 Task: Start in the project AgileFocus the sprint 'Dependency Management Sprint', with a duration of 1 week. Start in the project AgileFocus the sprint 'Dependency Management Sprint', with a duration of 3 weeks. Start in the project AgileFocus the sprint 'Dependency Management Sprint', with a duration of 2 weeks
Action: Mouse moved to (923, 224)
Screenshot: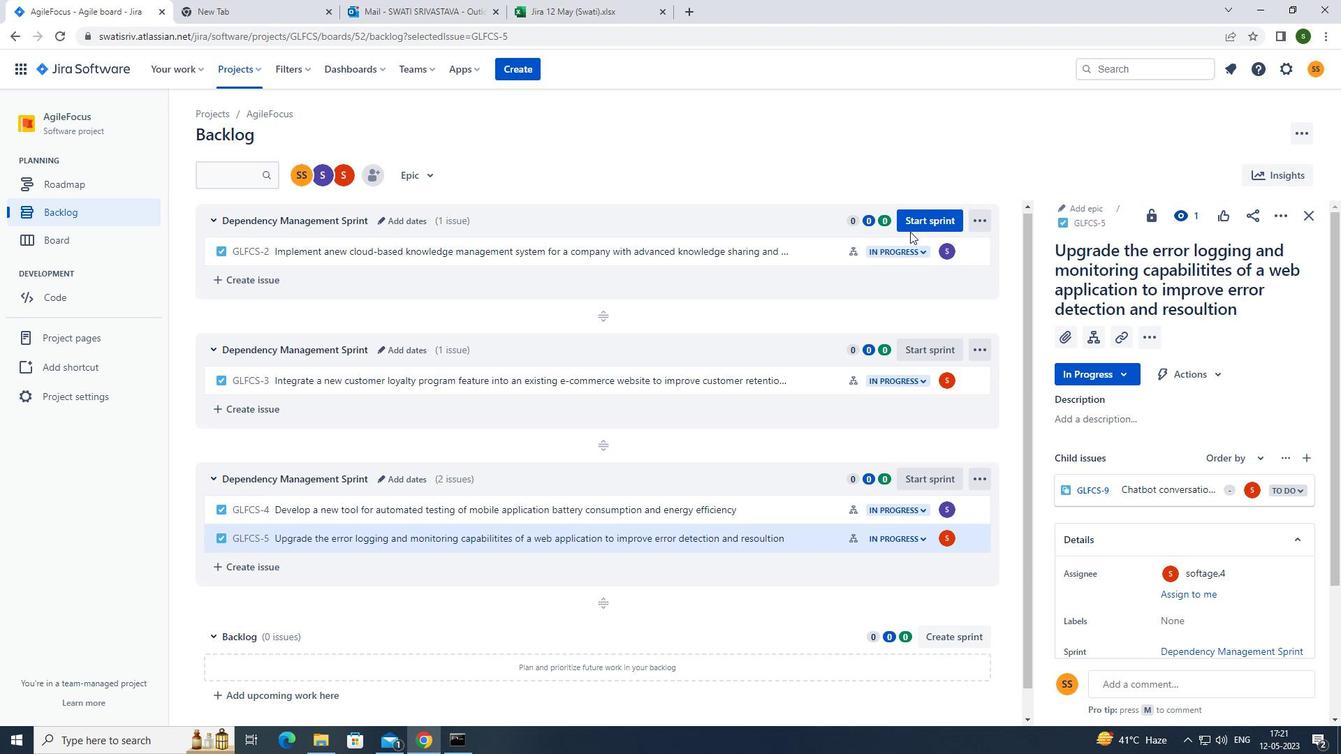 
Action: Mouse pressed left at (923, 224)
Screenshot: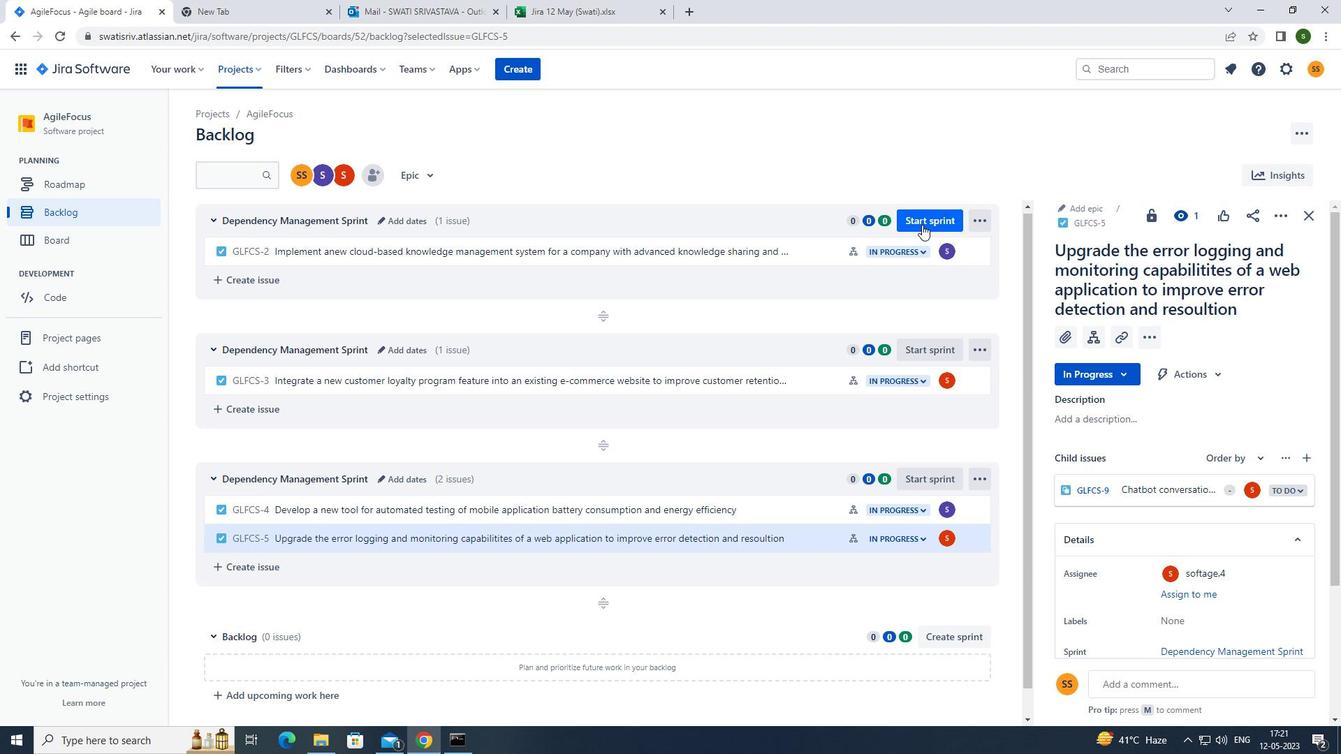 
Action: Mouse moved to (621, 243)
Screenshot: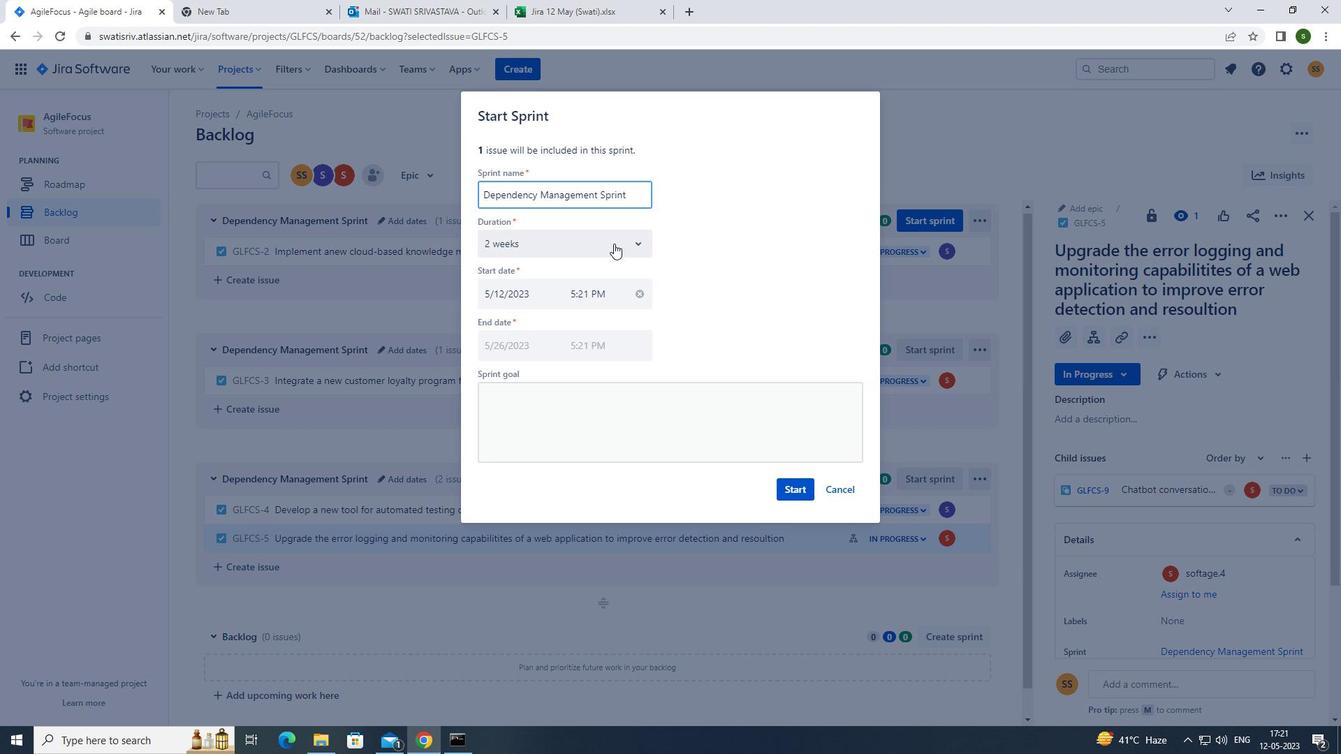 
Action: Mouse pressed left at (621, 243)
Screenshot: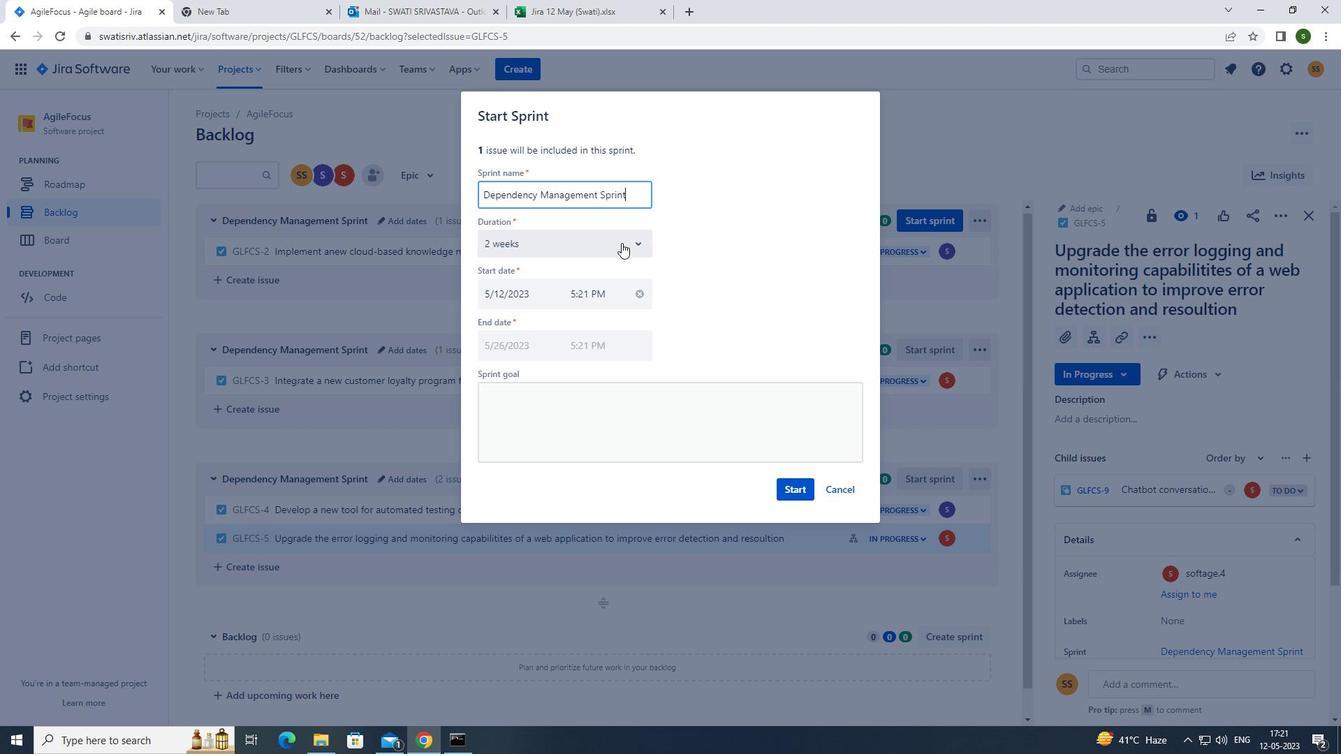 
Action: Mouse moved to (585, 281)
Screenshot: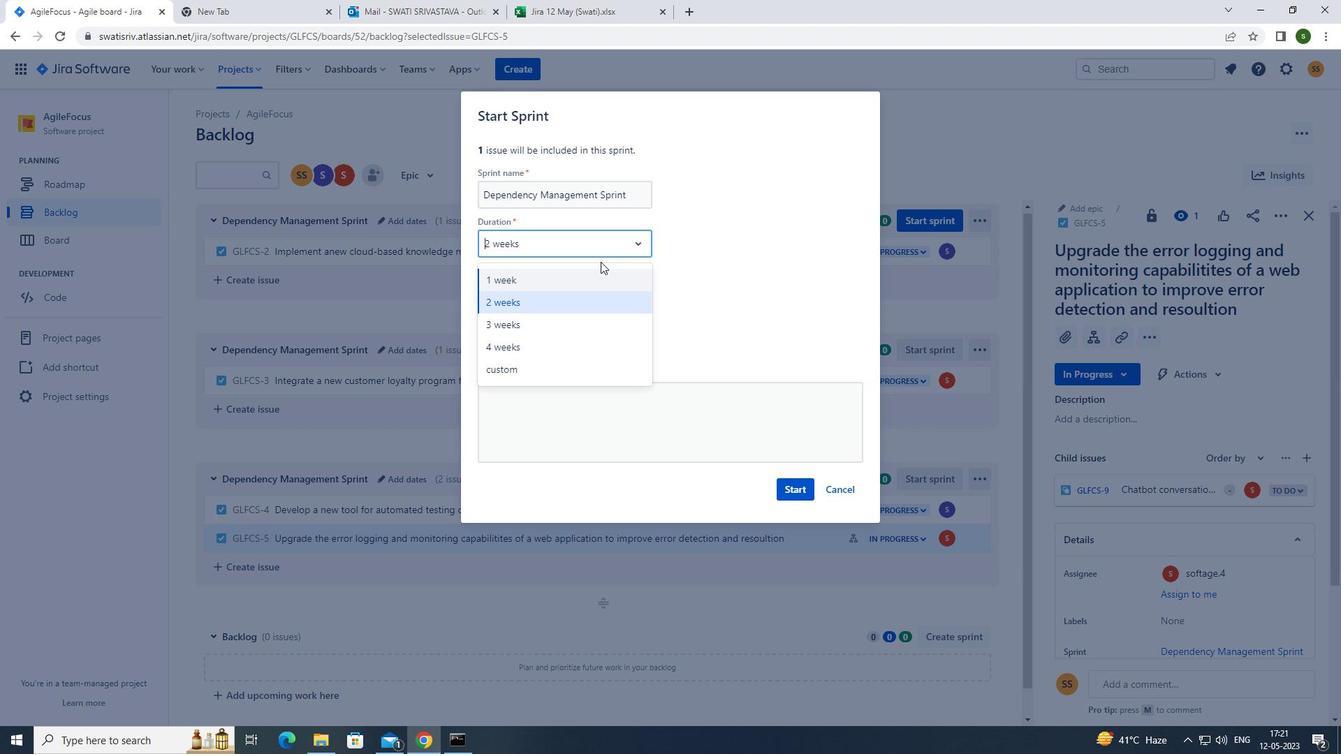 
Action: Mouse pressed left at (585, 281)
Screenshot: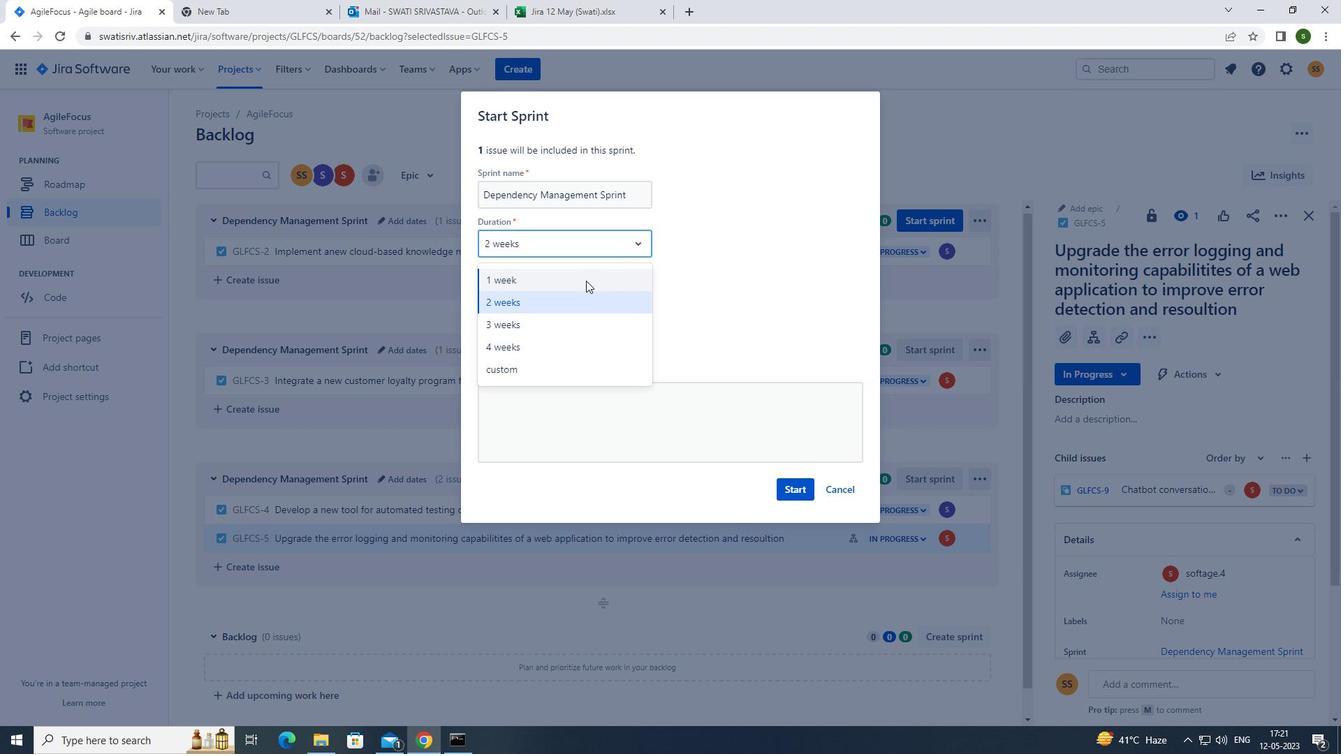 
Action: Mouse moved to (791, 491)
Screenshot: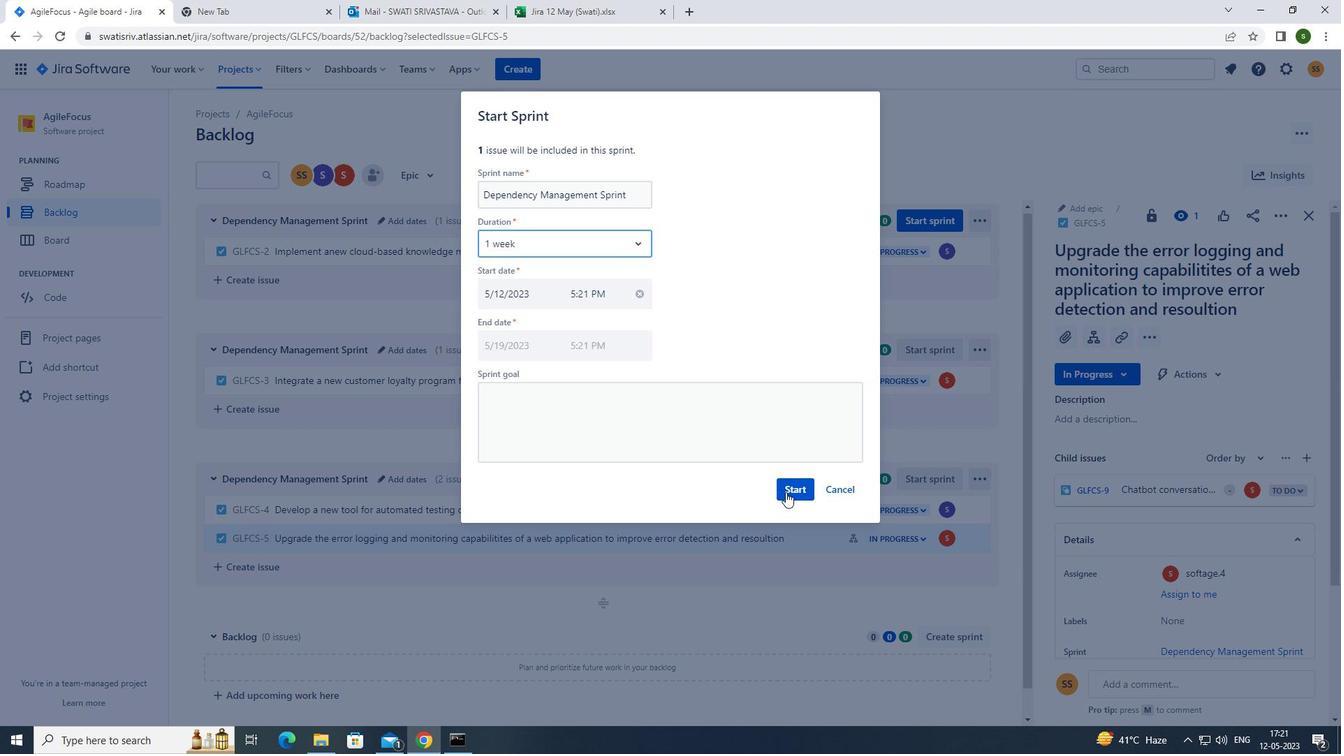 
Action: Mouse pressed left at (791, 491)
Screenshot: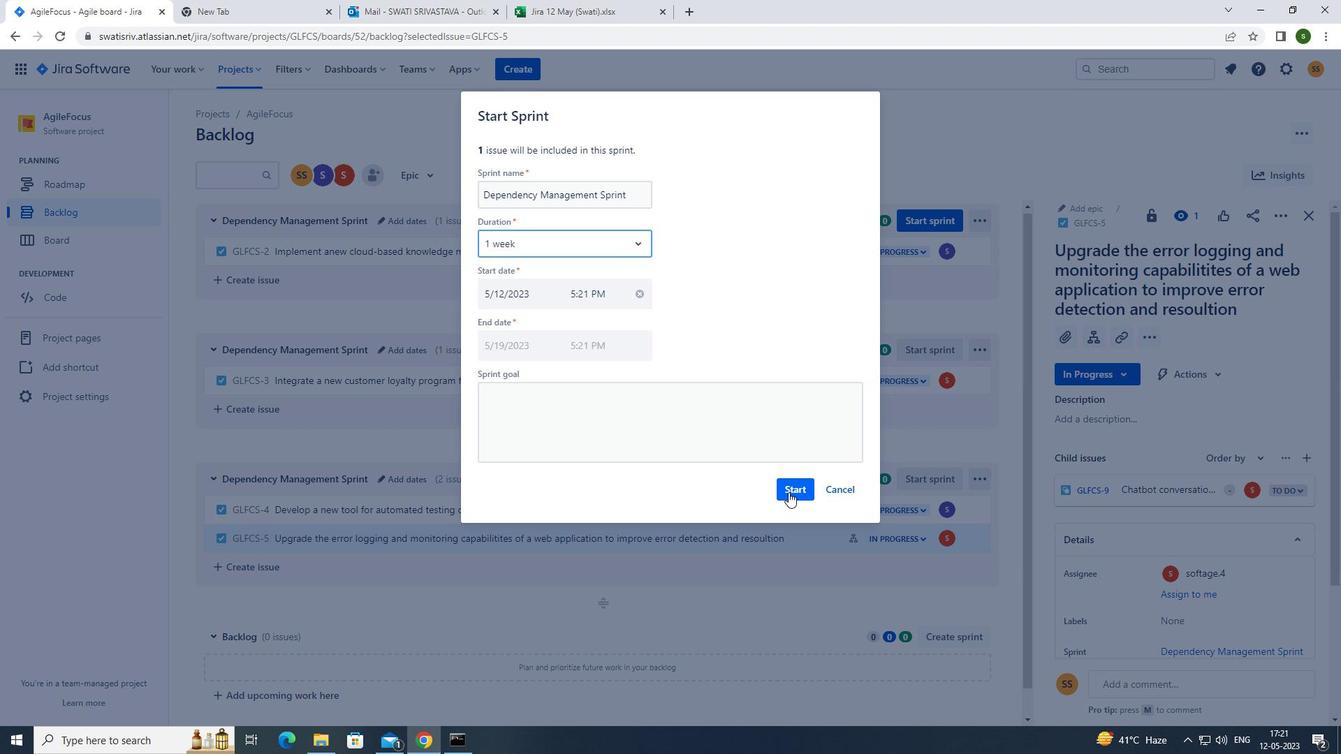 
Action: Mouse moved to (104, 213)
Screenshot: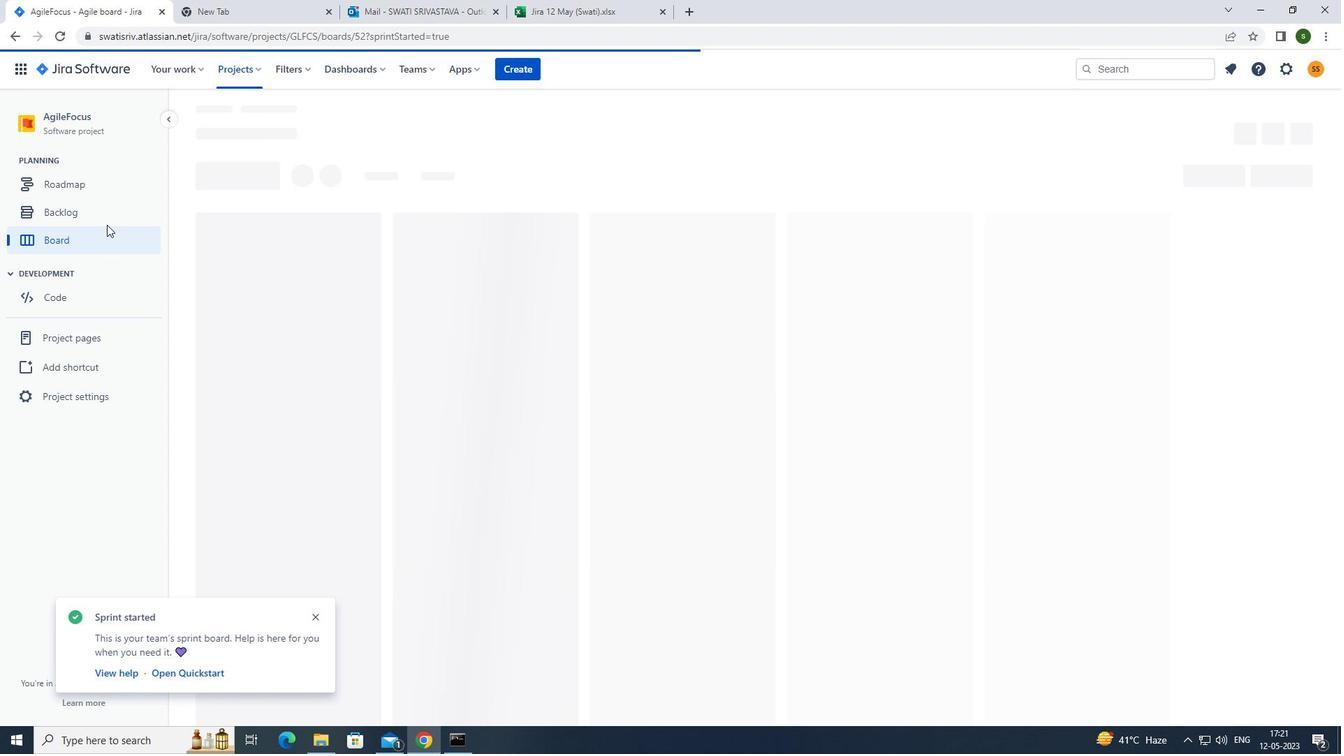 
Action: Mouse pressed left at (104, 213)
Screenshot: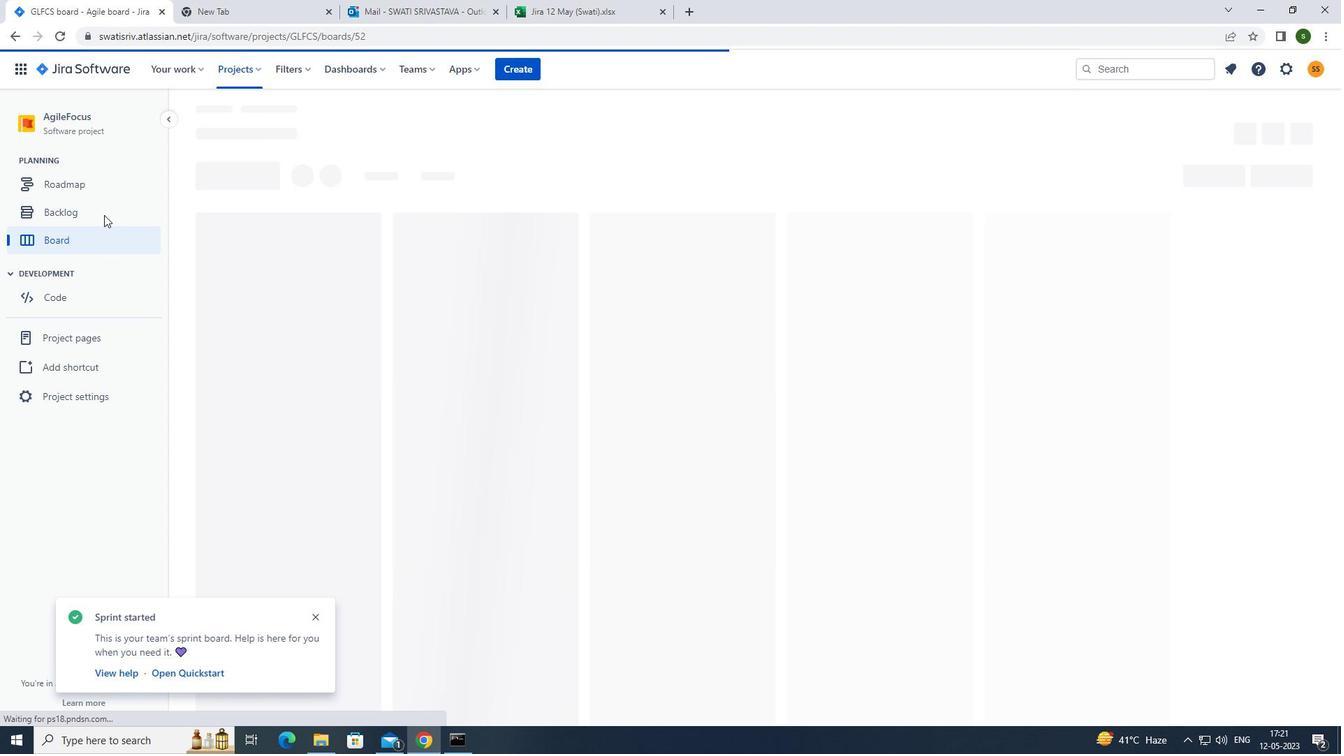 
Action: Mouse moved to (99, 212)
Screenshot: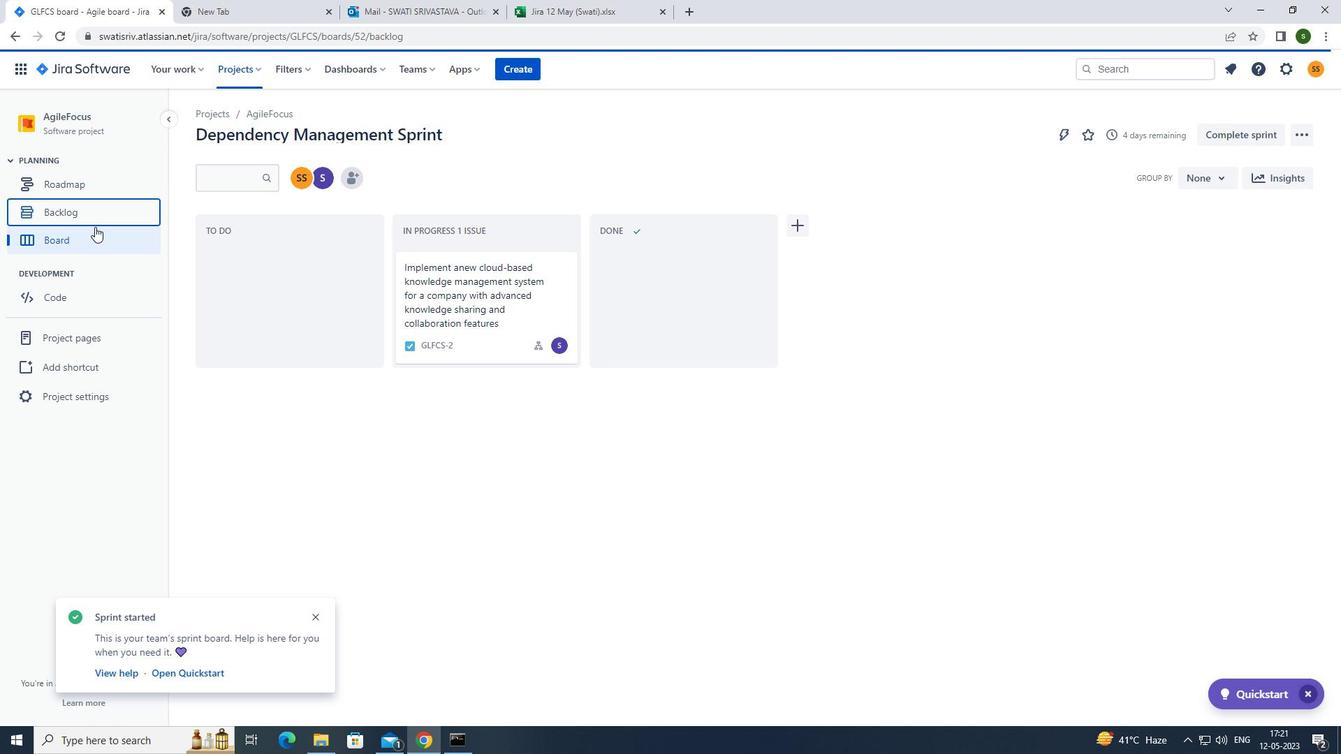 
Action: Mouse pressed left at (99, 212)
Screenshot: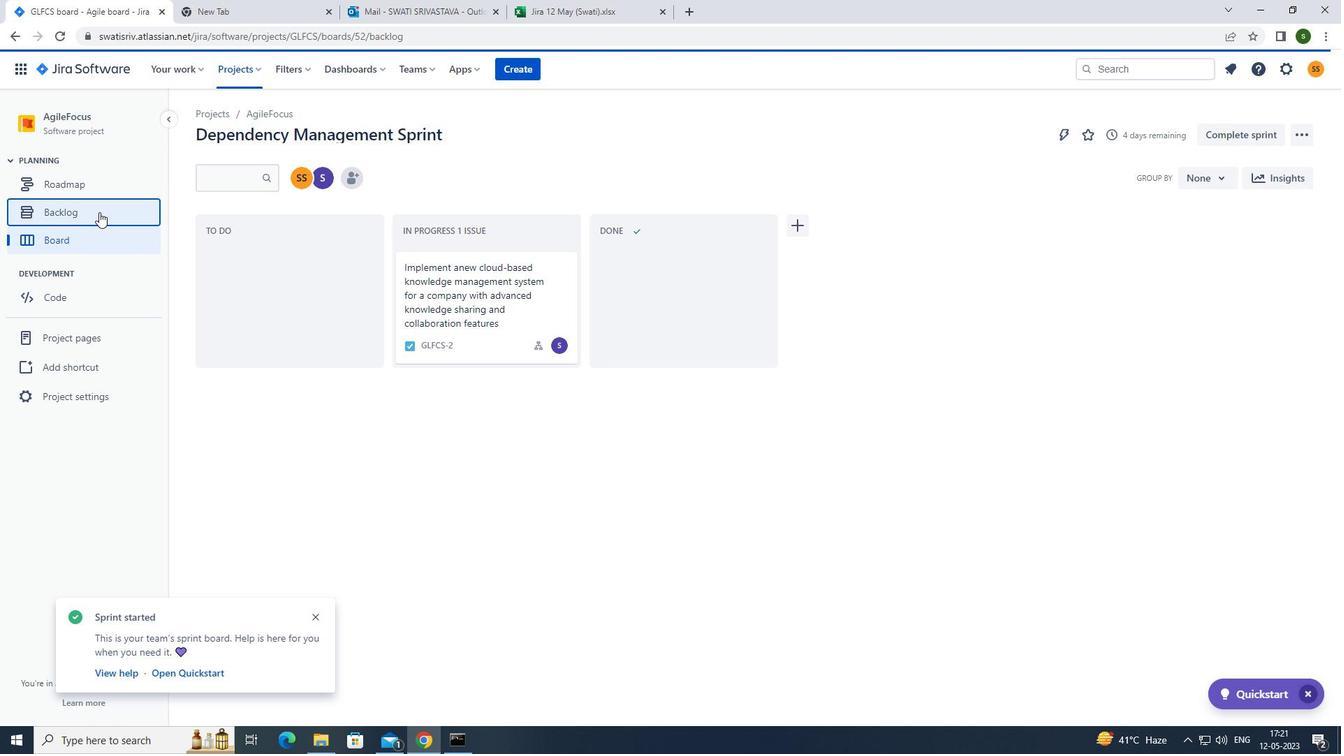 
Action: Mouse moved to (1225, 344)
Screenshot: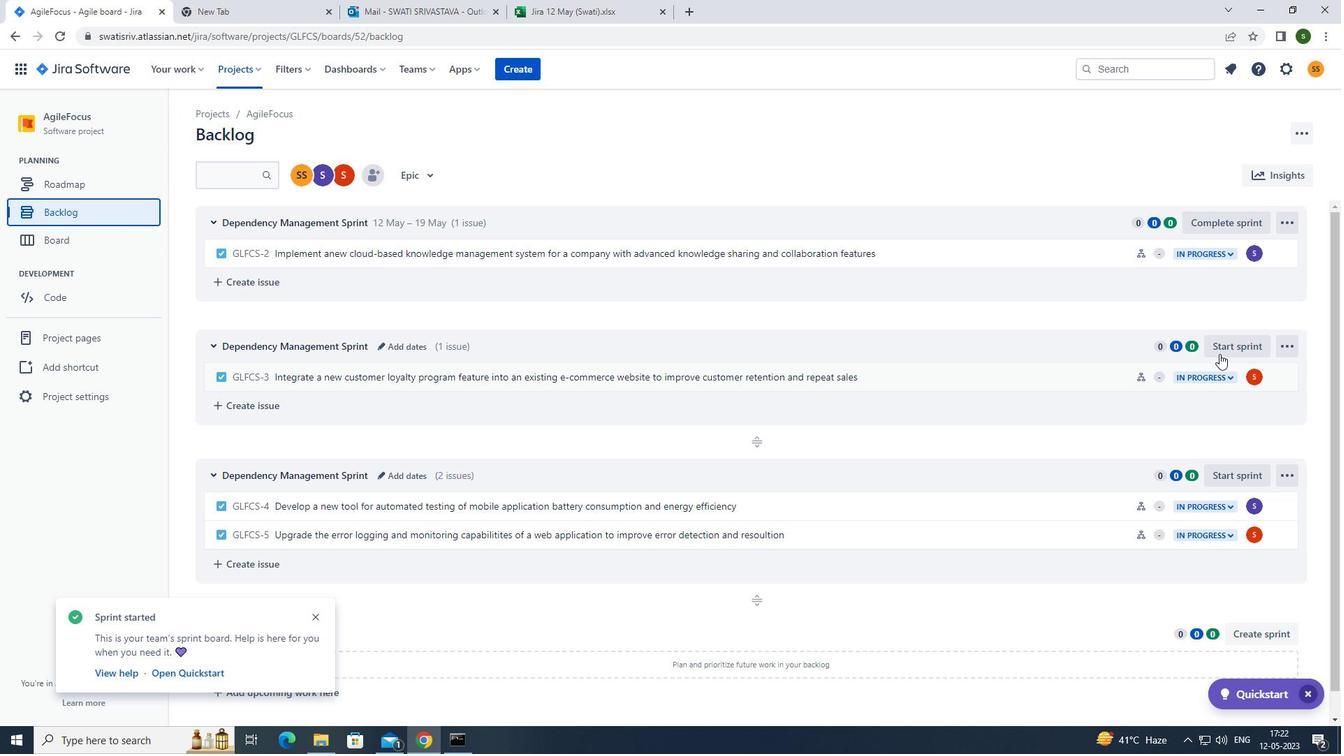 
Action: Mouse pressed left at (1225, 344)
Screenshot: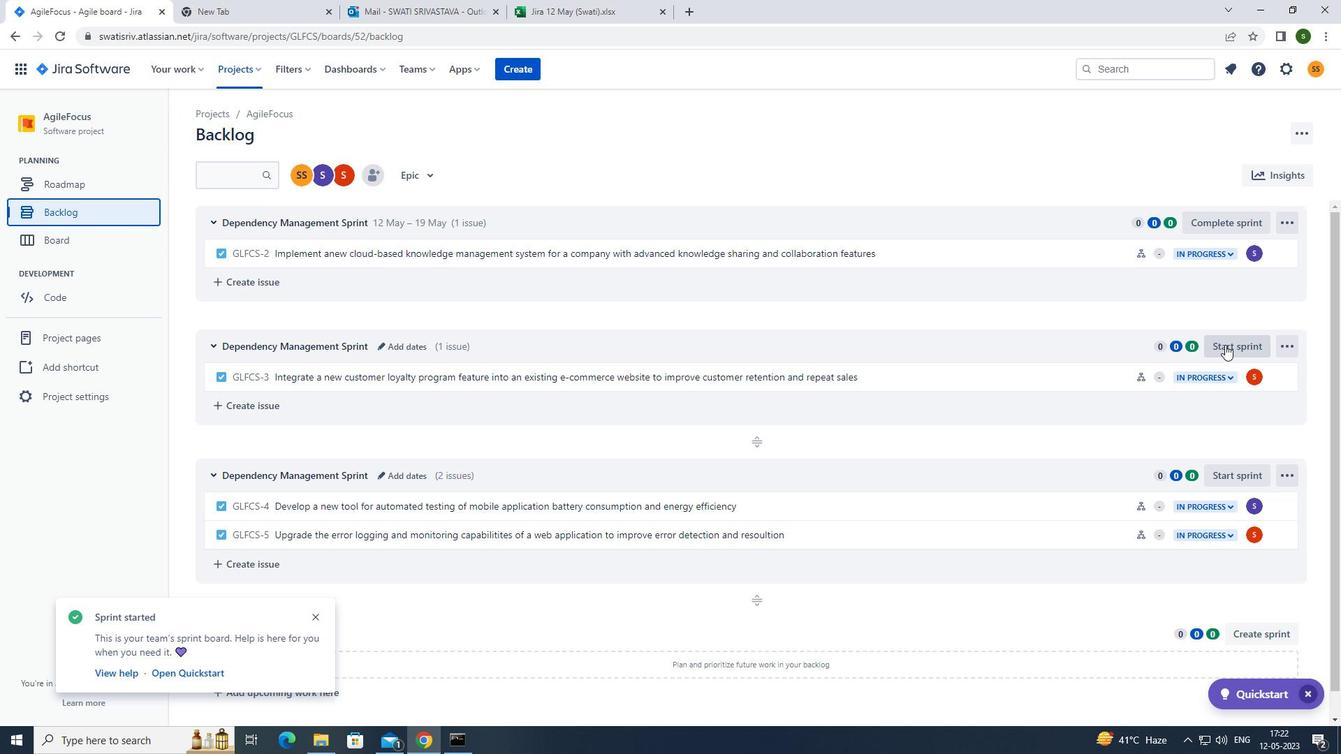 
Action: Mouse moved to (627, 240)
Screenshot: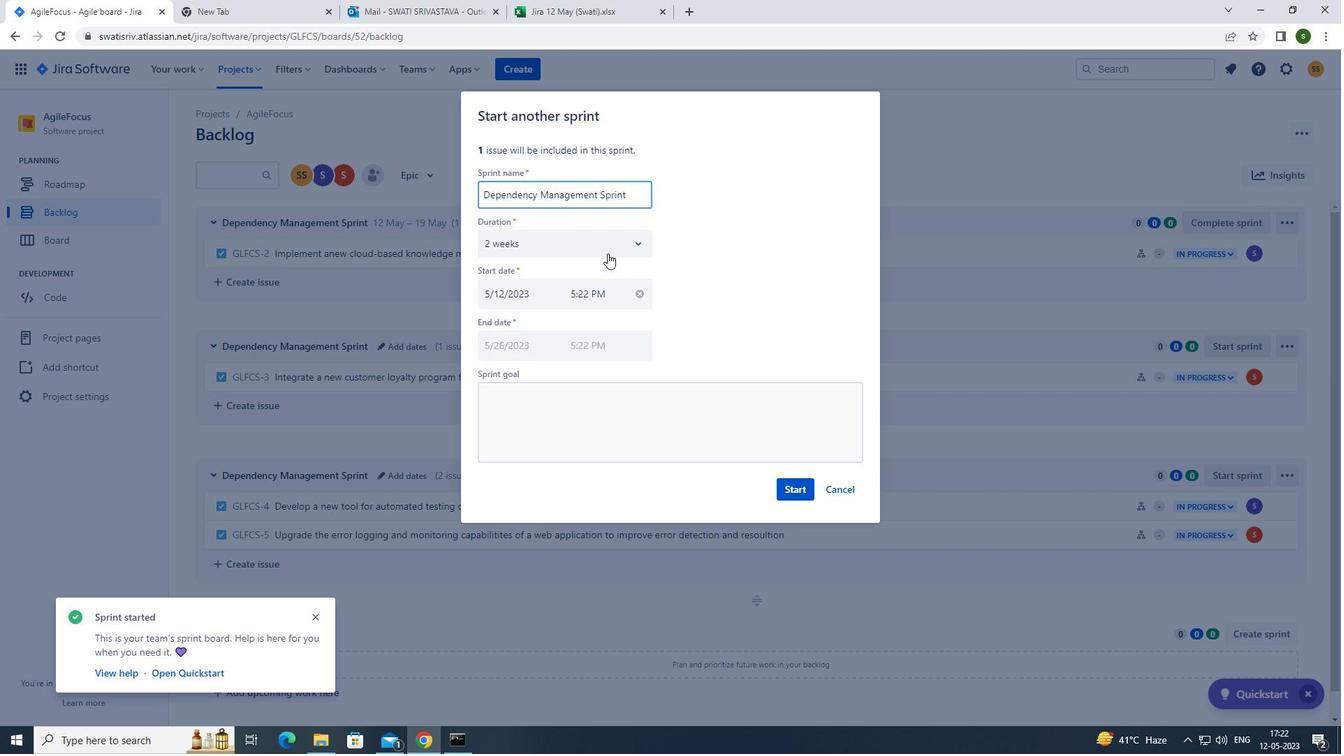 
Action: Mouse pressed left at (627, 240)
Screenshot: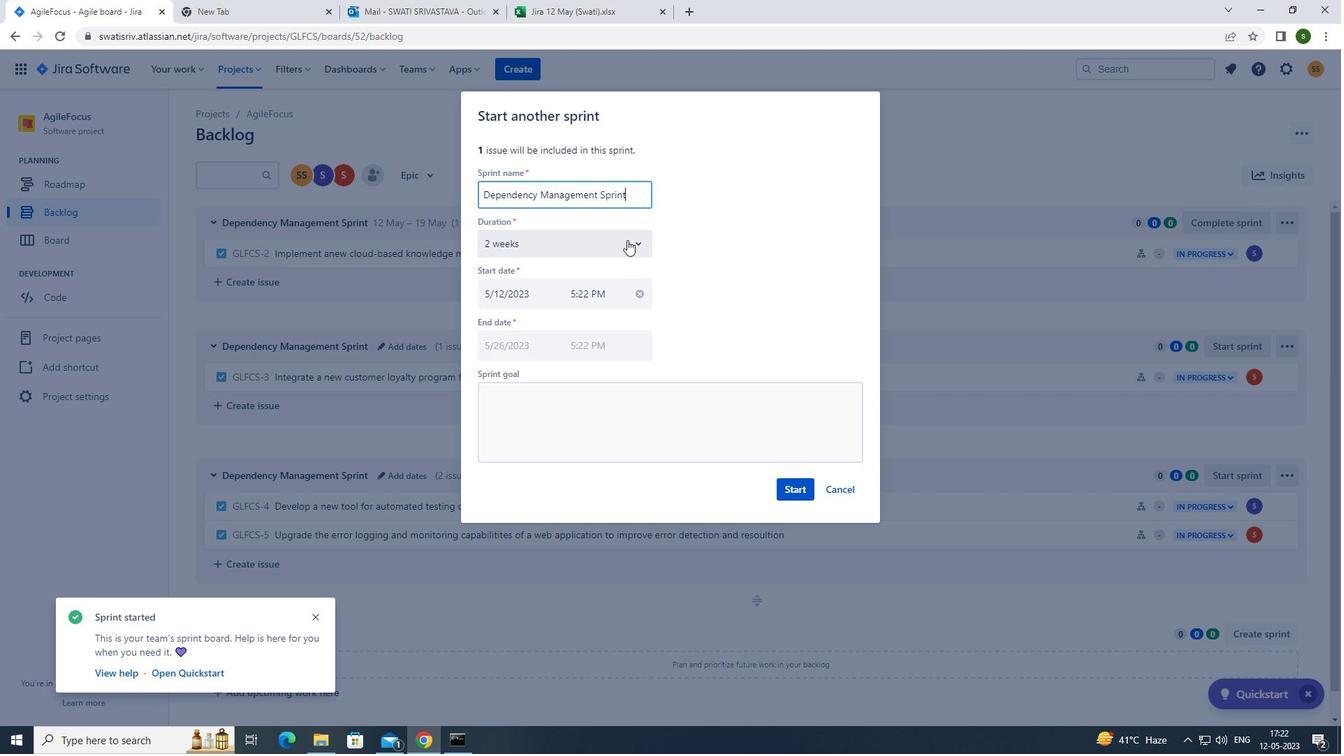 
Action: Mouse moved to (580, 329)
Screenshot: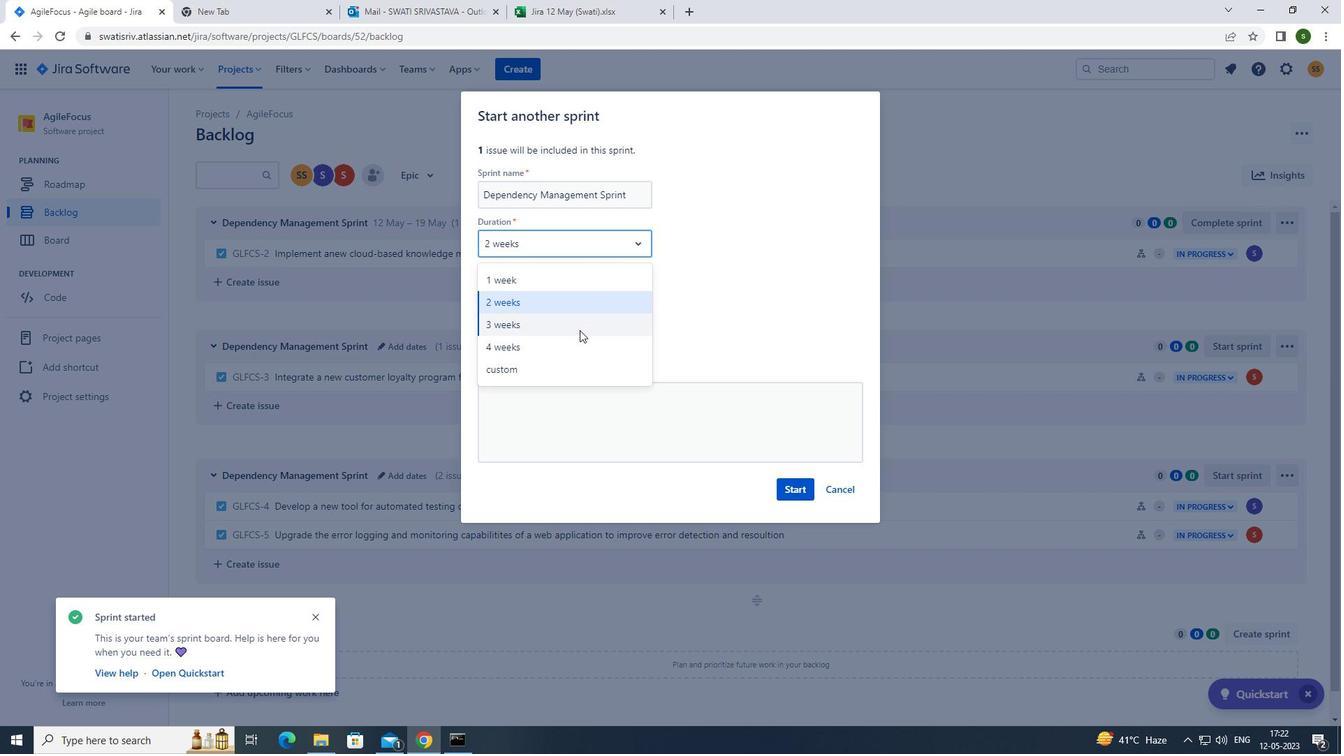 
Action: Mouse pressed left at (580, 329)
Screenshot: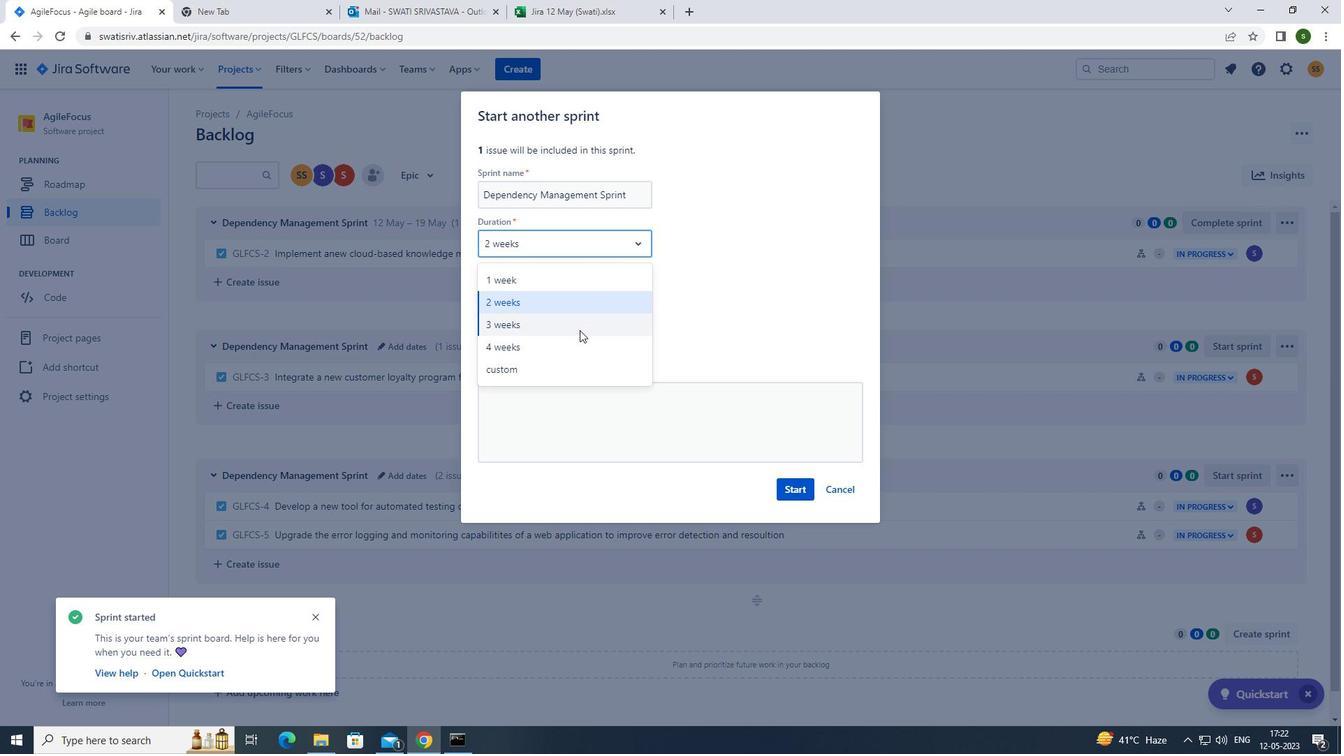 
Action: Mouse moved to (792, 491)
Screenshot: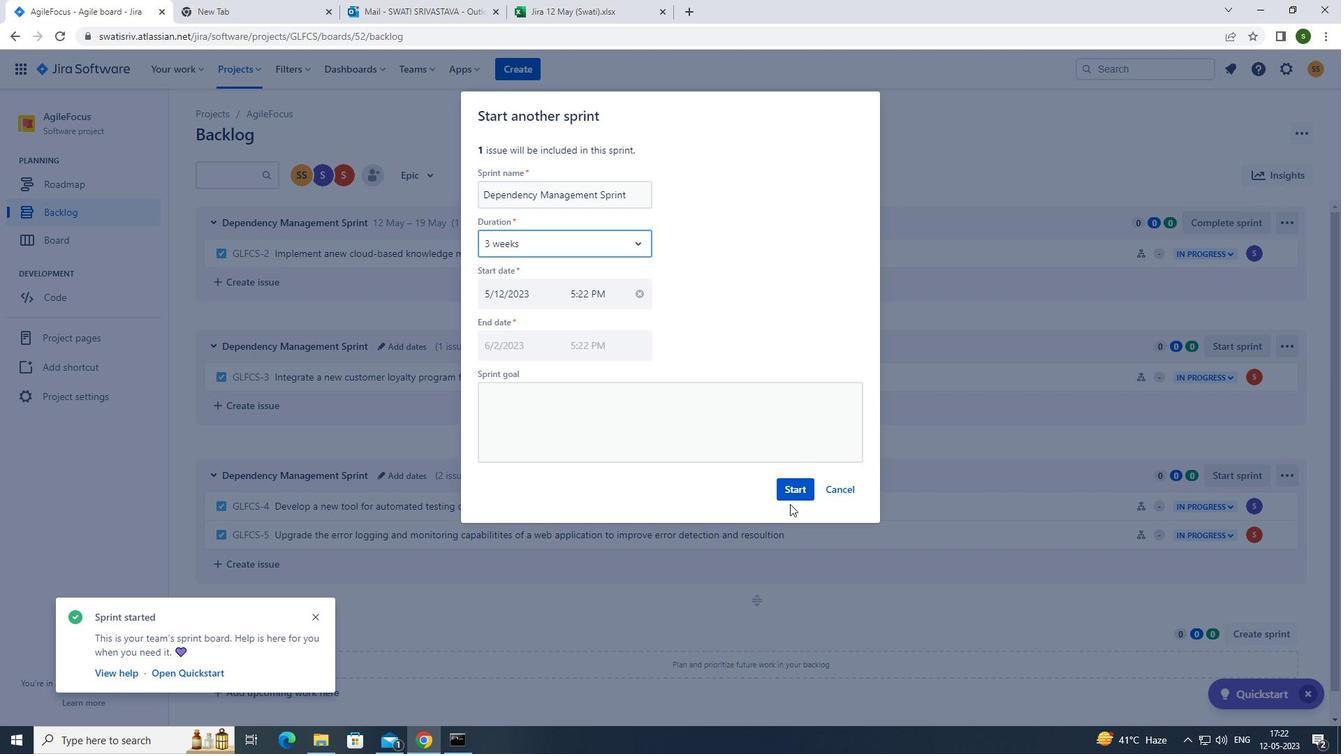
Action: Mouse pressed left at (792, 491)
Screenshot: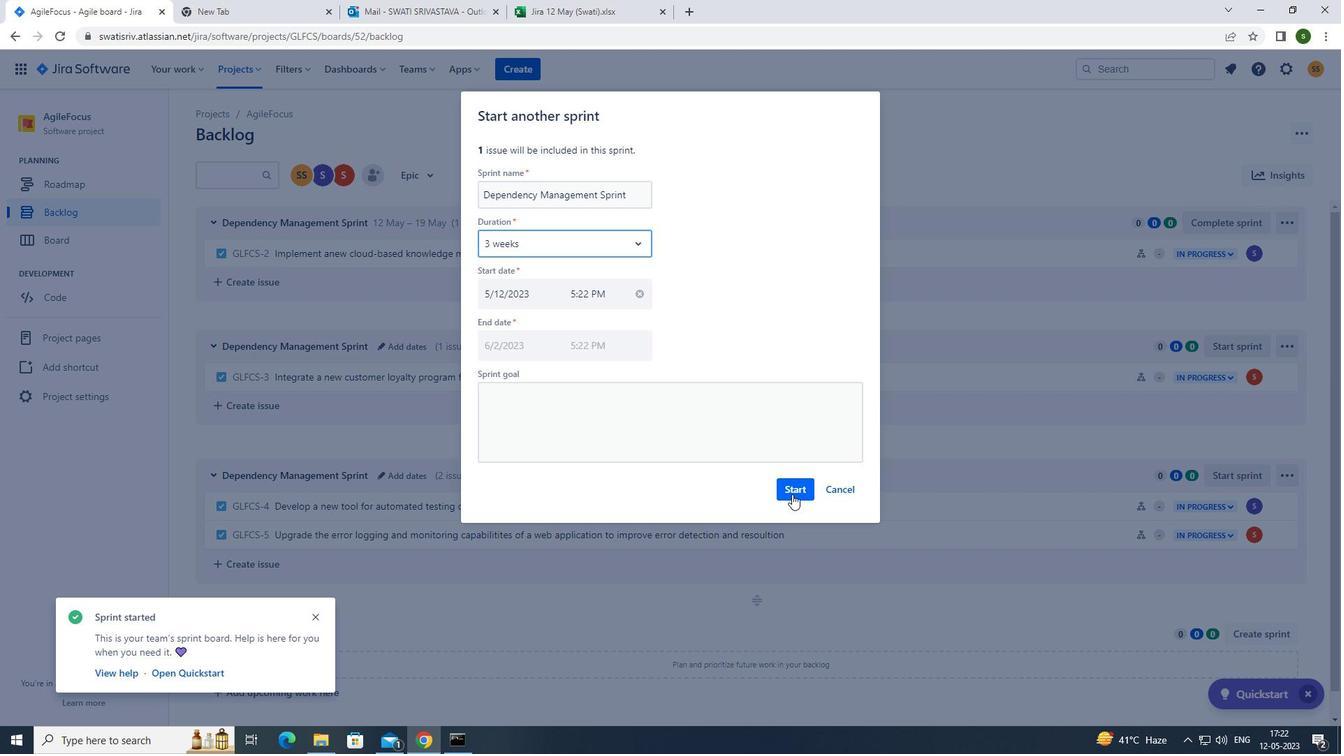 
Action: Mouse moved to (109, 208)
Screenshot: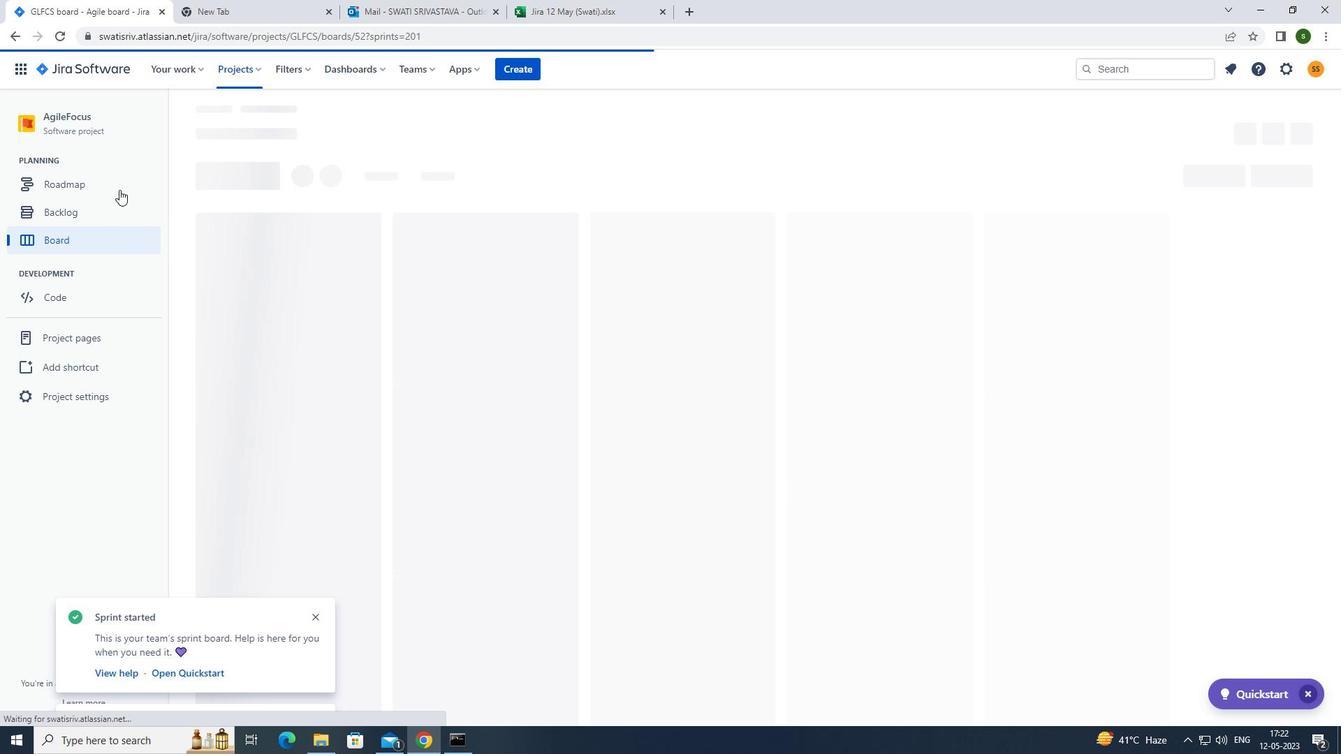 
Action: Mouse pressed left at (109, 208)
Screenshot: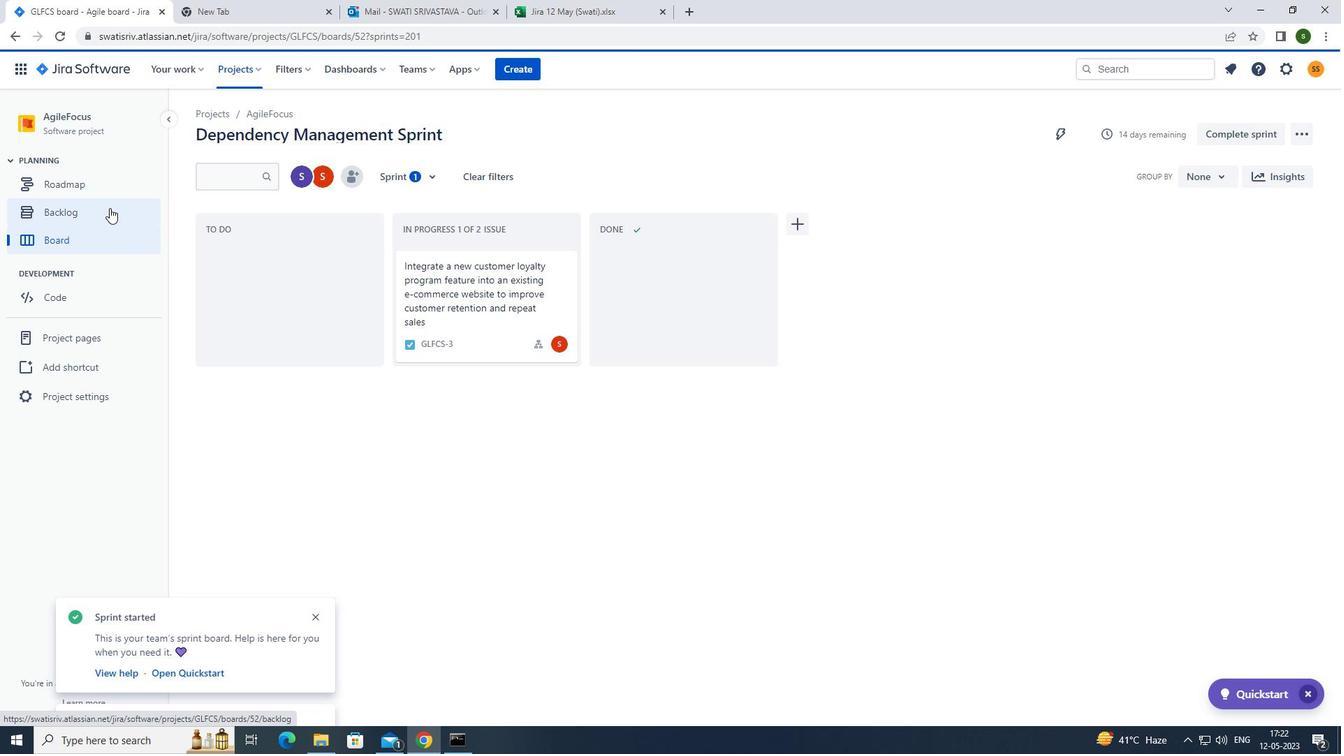 
Action: Mouse moved to (1215, 470)
Screenshot: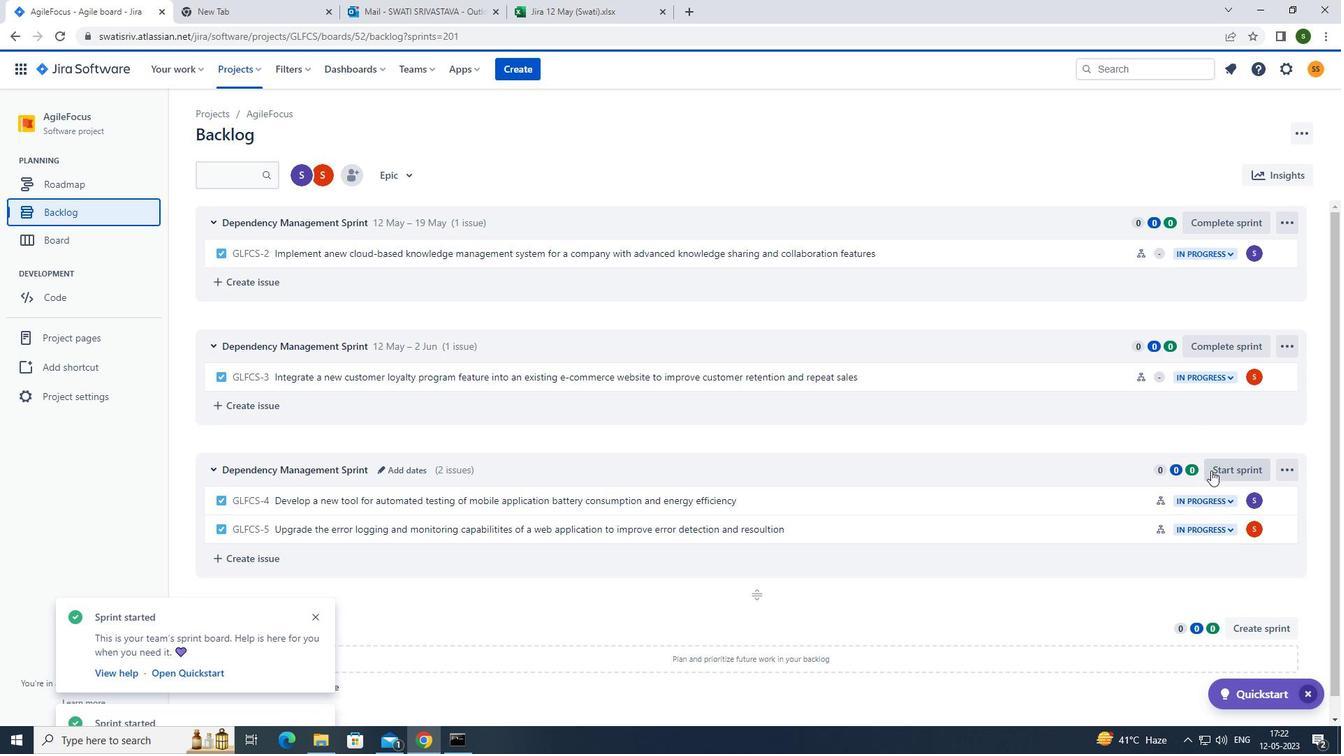 
Action: Mouse pressed left at (1215, 470)
Screenshot: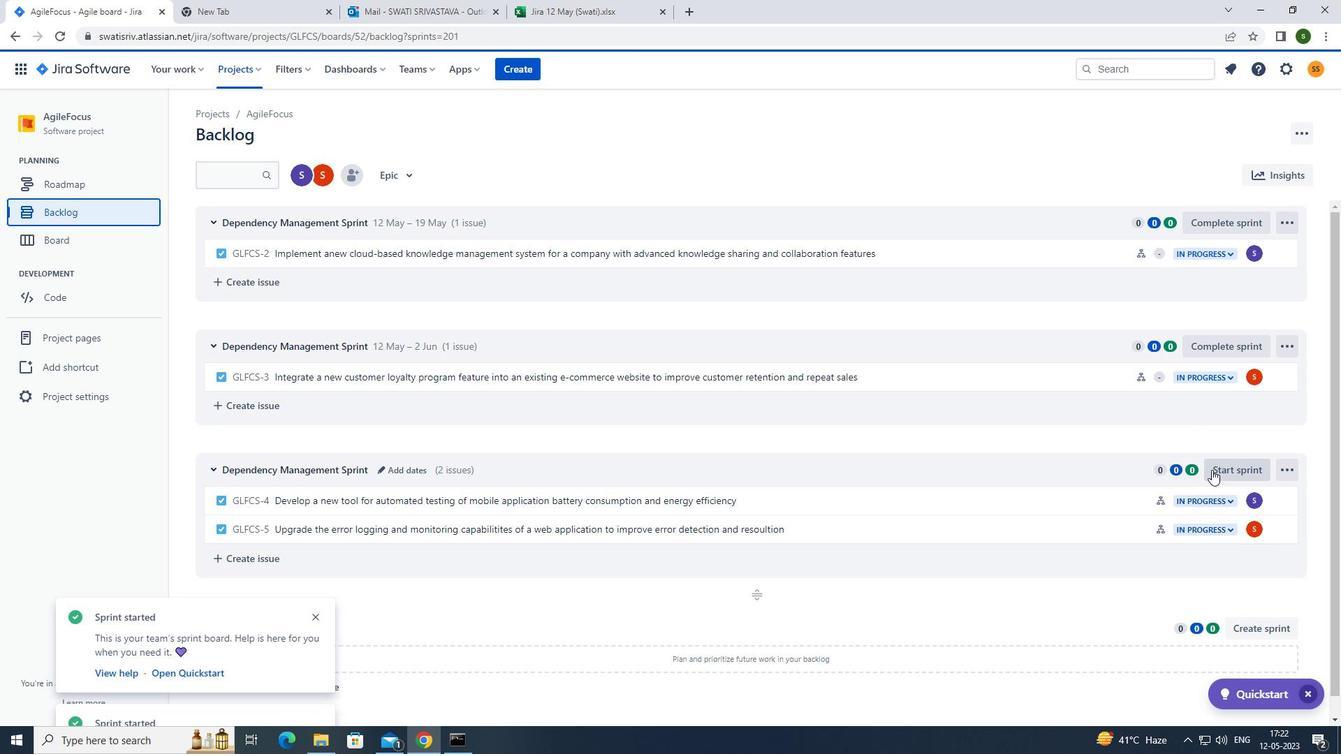 
Action: Mouse moved to (637, 239)
Screenshot: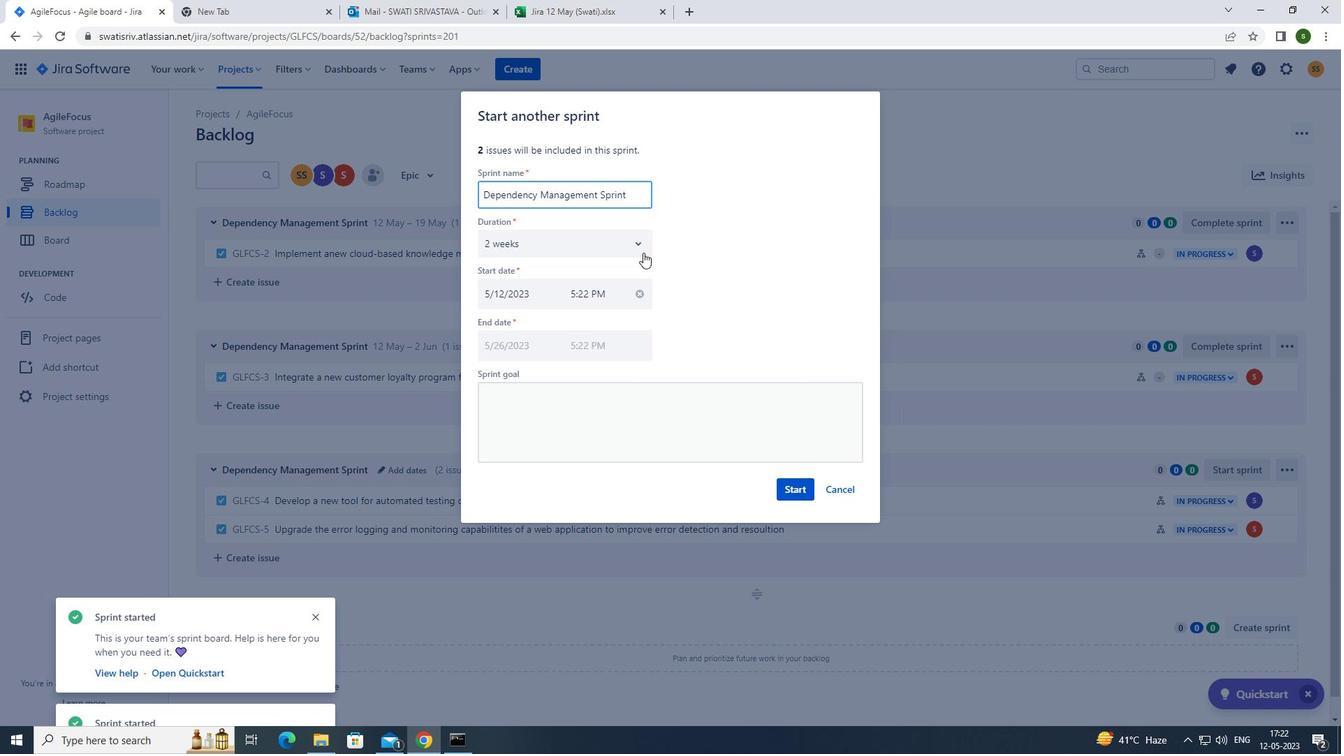 
Action: Mouse pressed left at (637, 239)
Screenshot: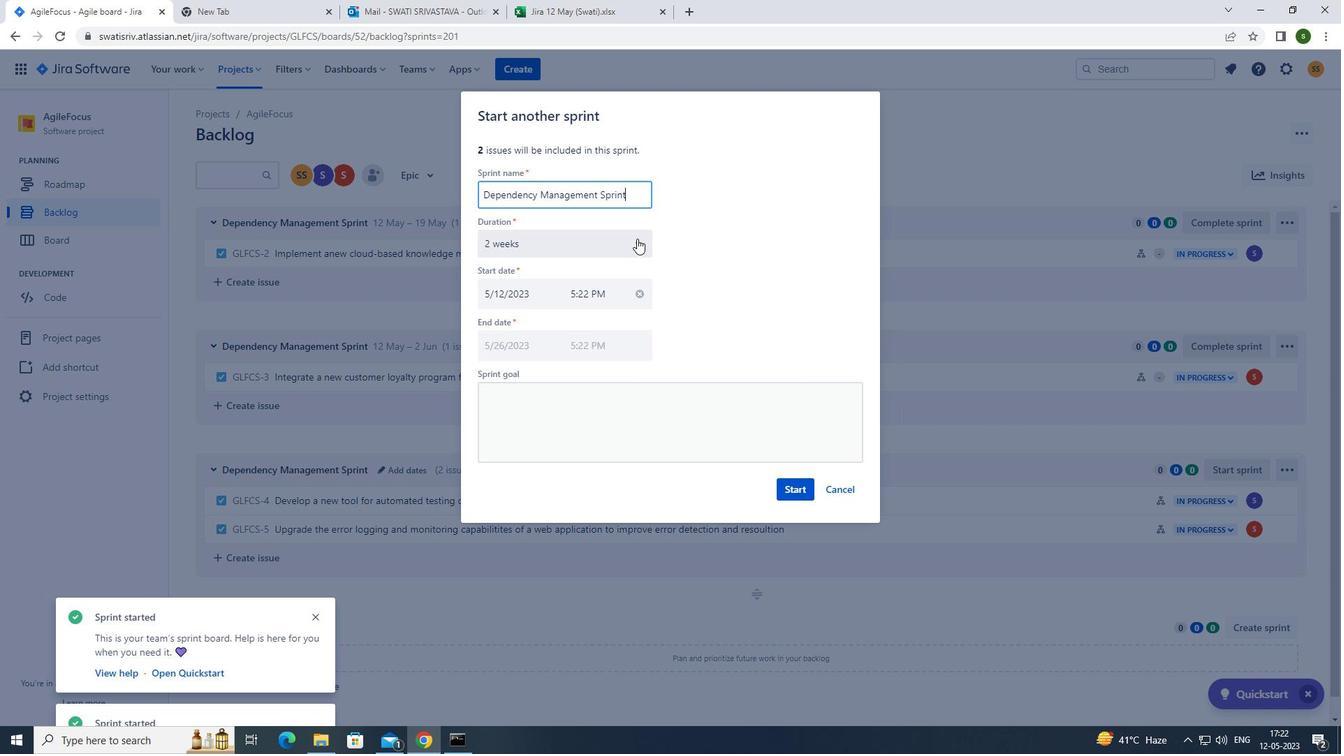 
Action: Mouse moved to (544, 300)
Screenshot: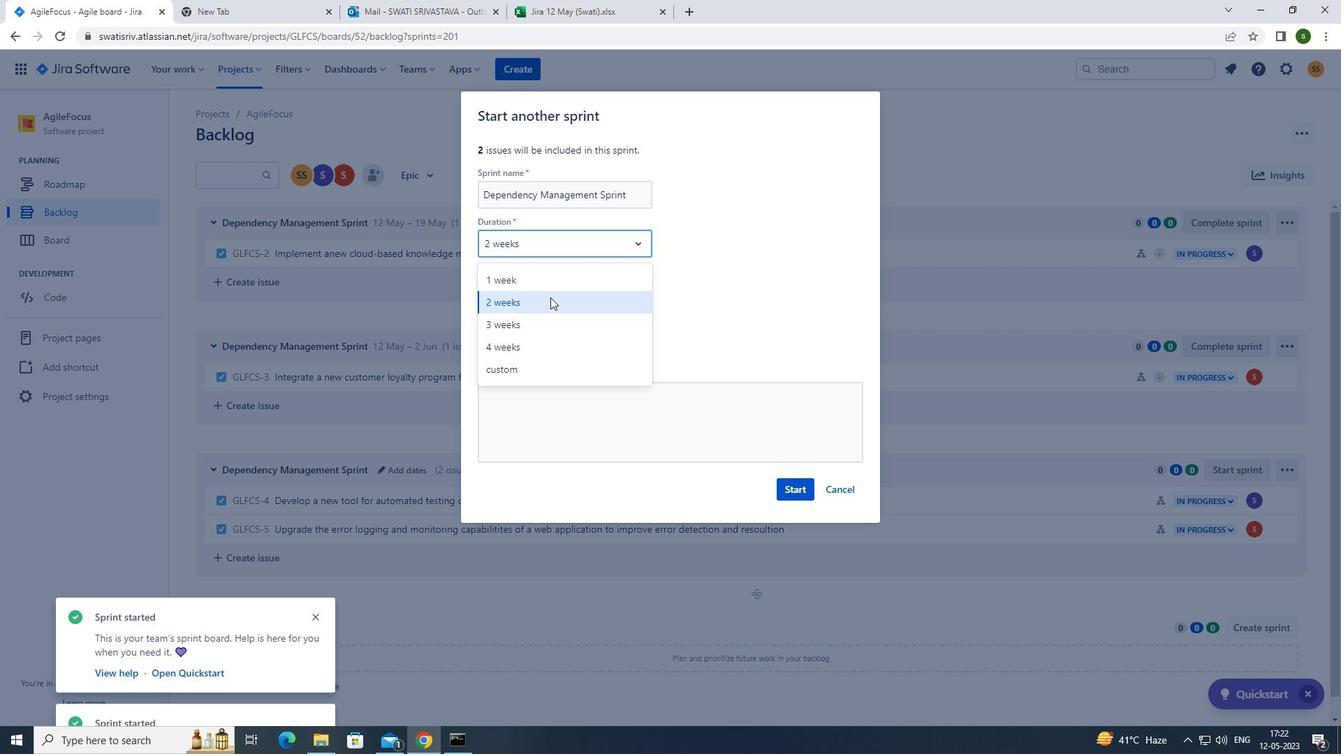 
Action: Mouse pressed left at (544, 300)
Screenshot: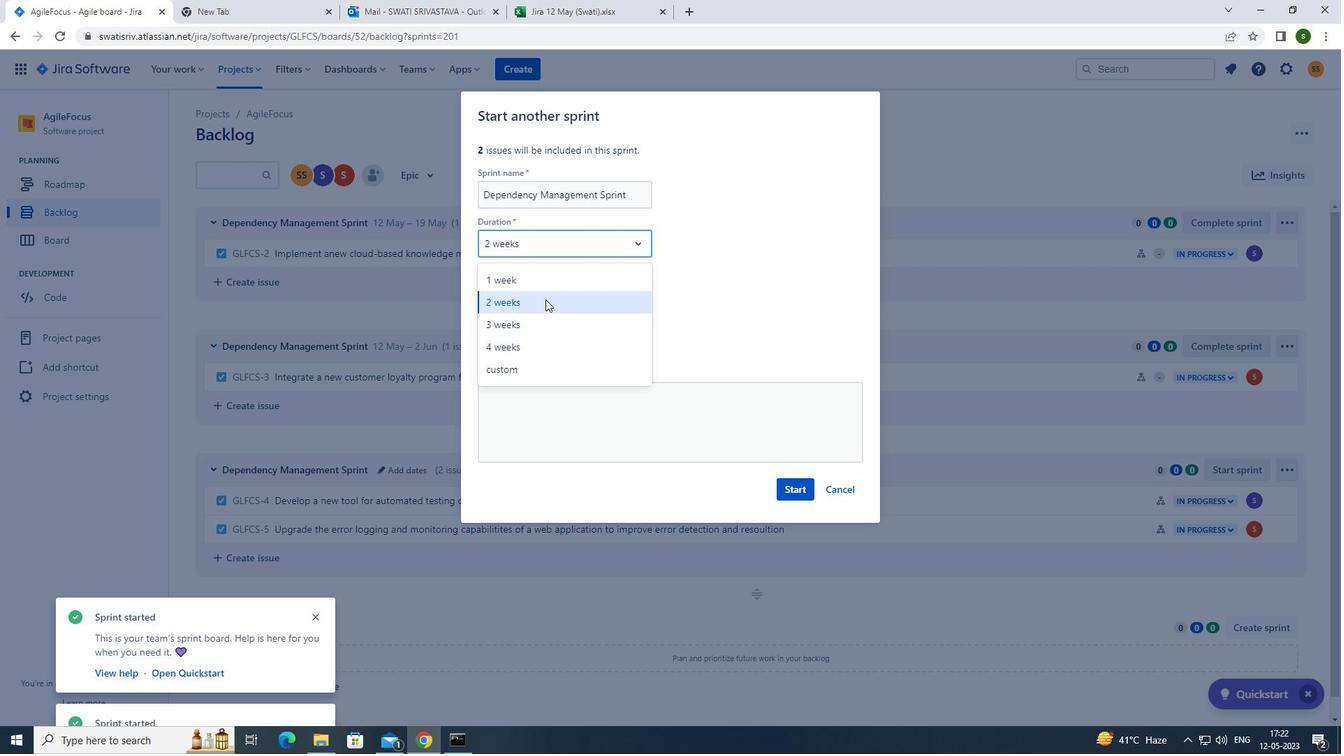 
Action: Mouse moved to (795, 485)
Screenshot: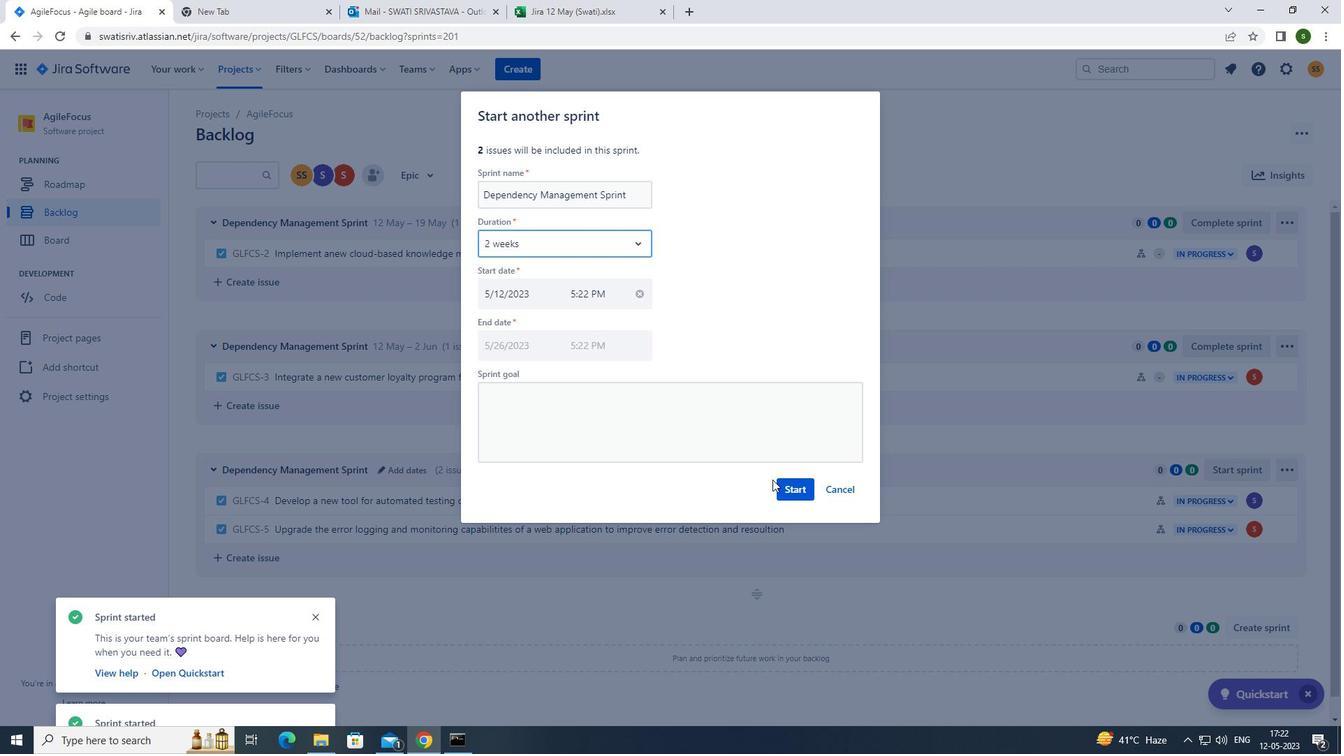
Action: Mouse pressed left at (795, 485)
Screenshot: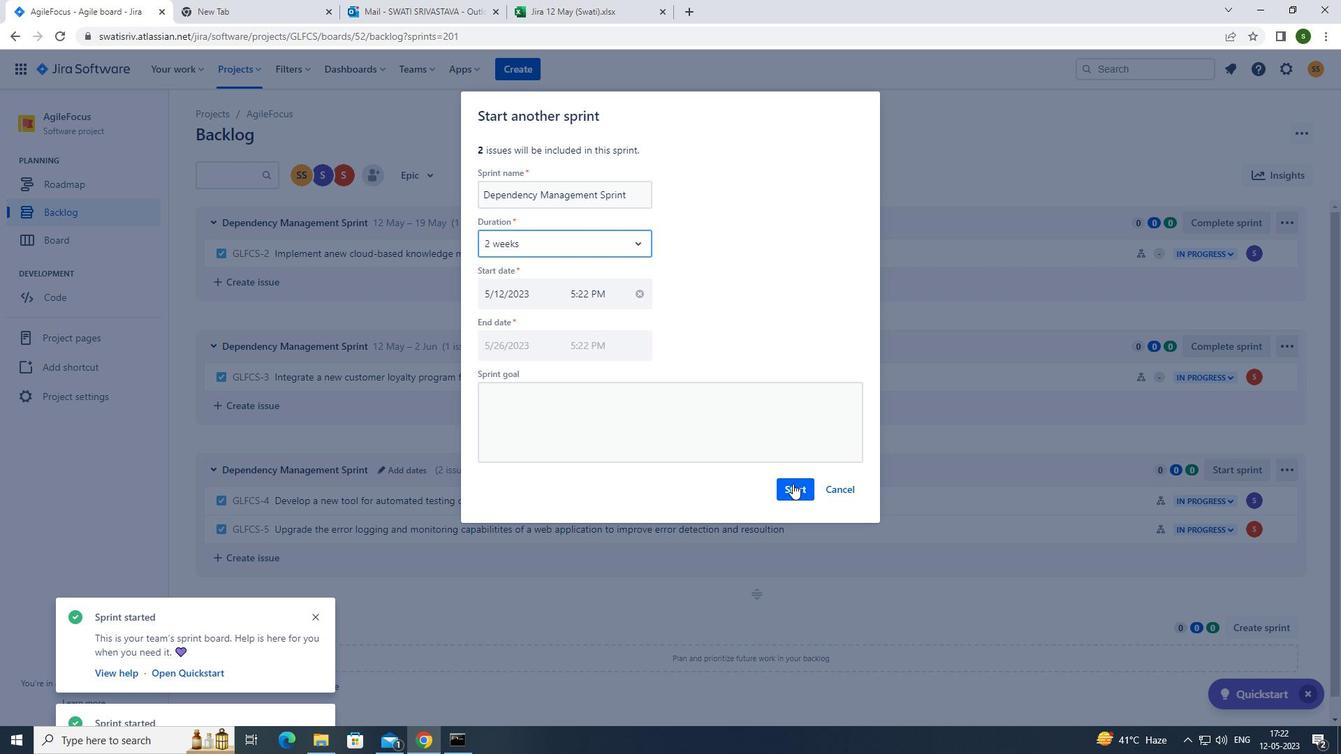 
Action: Mouse moved to (802, 485)
Screenshot: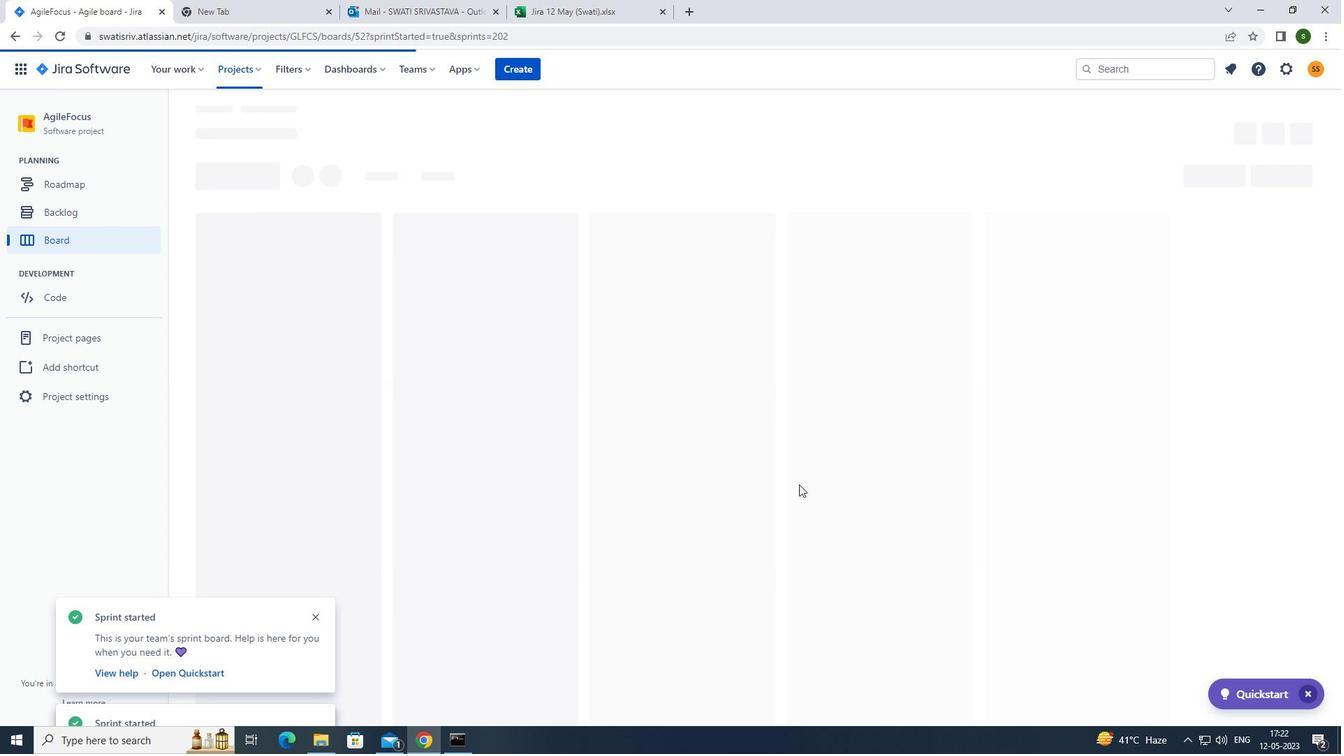 
